 Task: Split terminal of powershell.
Action: Mouse moved to (182, 13)
Screenshot: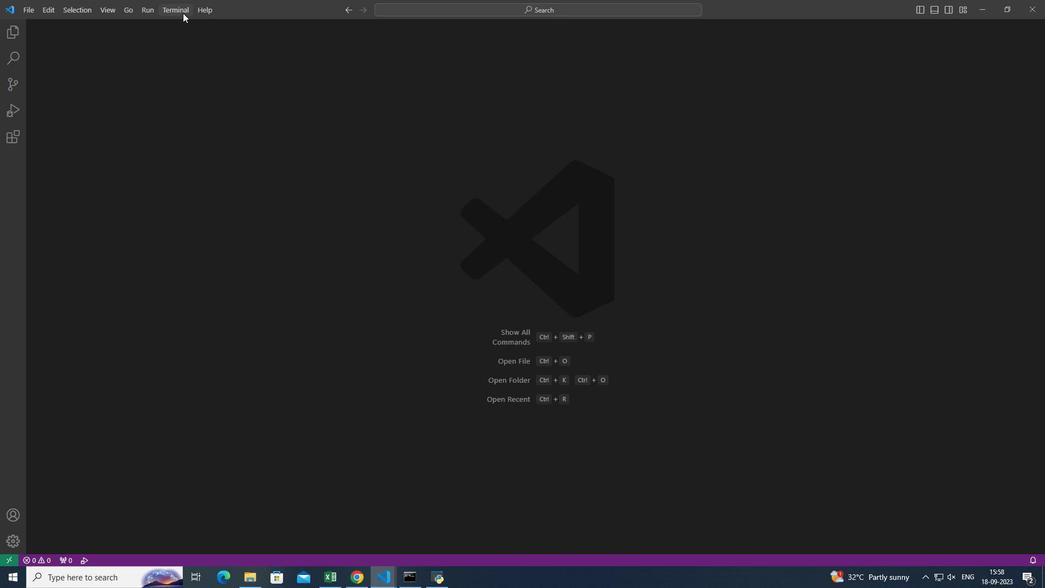 
Action: Mouse pressed left at (182, 13)
Screenshot: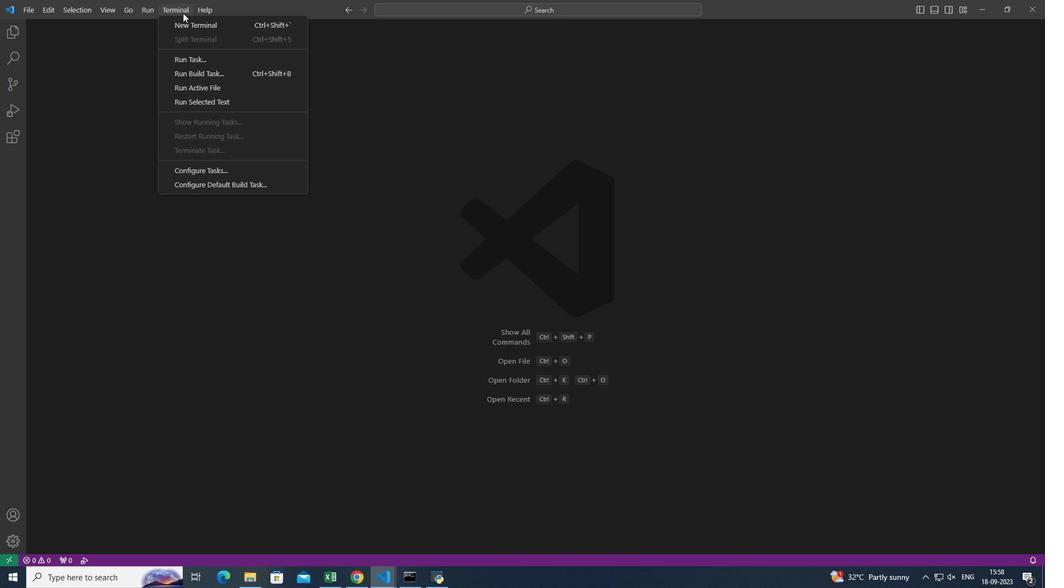 
Action: Mouse moved to (248, 25)
Screenshot: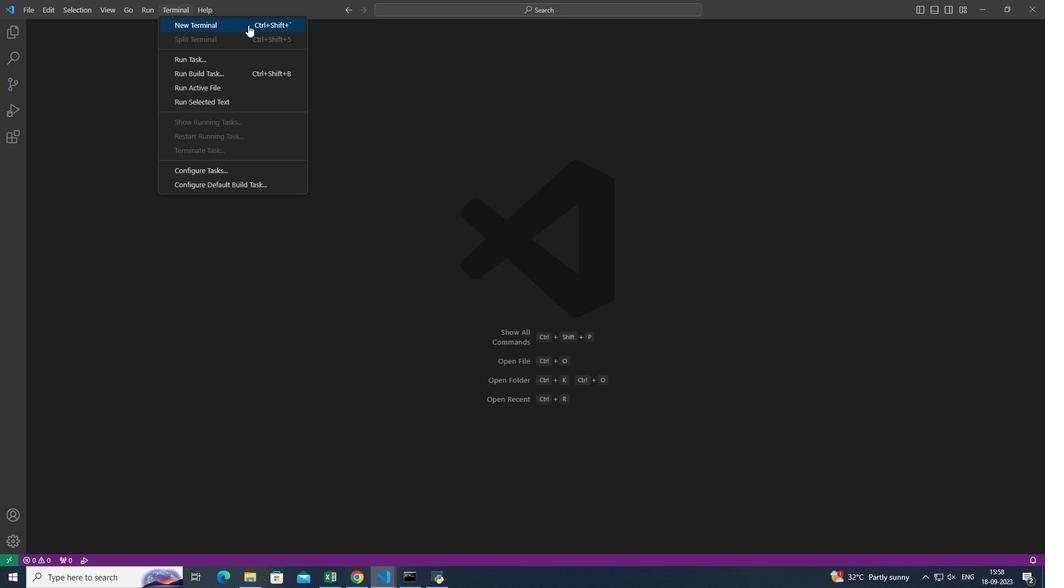 
Action: Mouse pressed left at (248, 25)
Screenshot: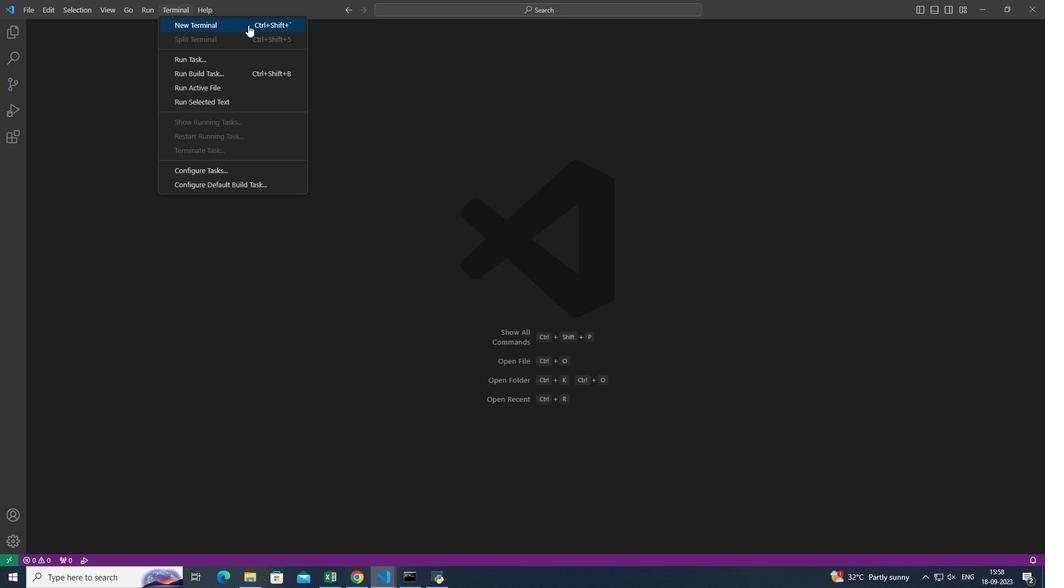 
Action: Mouse moved to (977, 423)
Screenshot: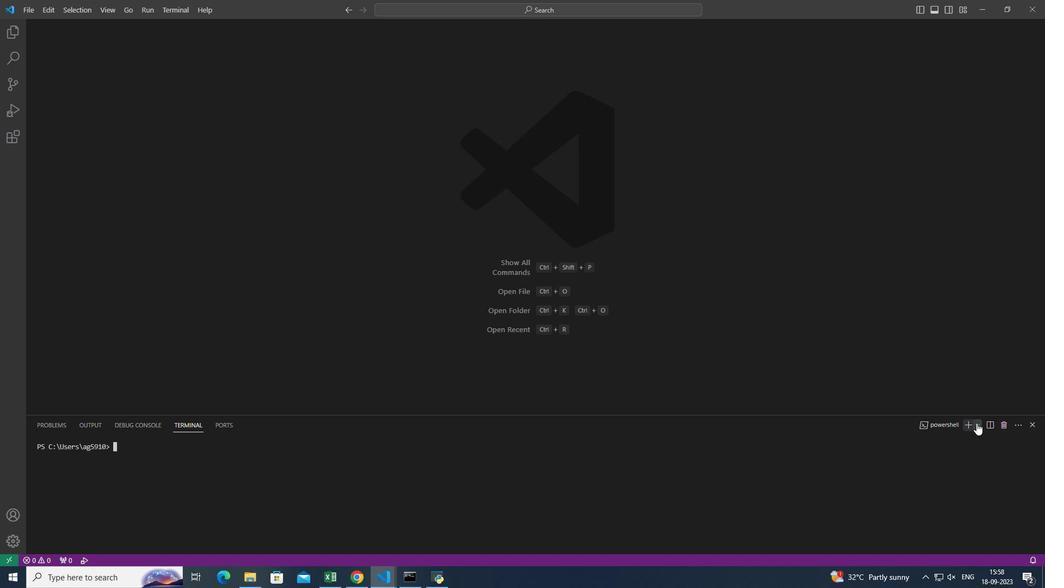
Action: Mouse pressed left at (977, 423)
Screenshot: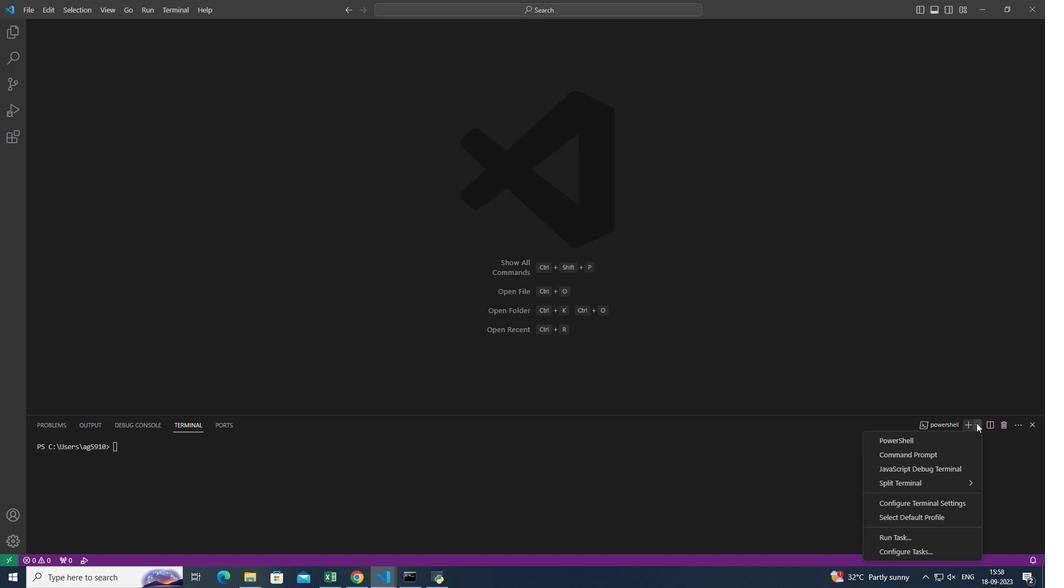 
Action: Mouse moved to (821, 483)
Screenshot: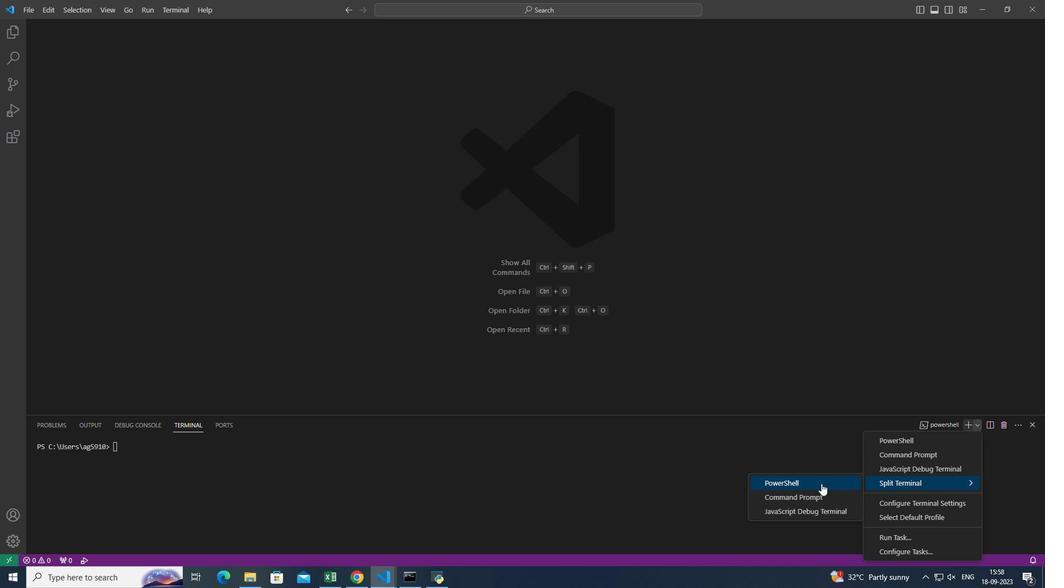 
Action: Mouse pressed left at (821, 483)
Screenshot: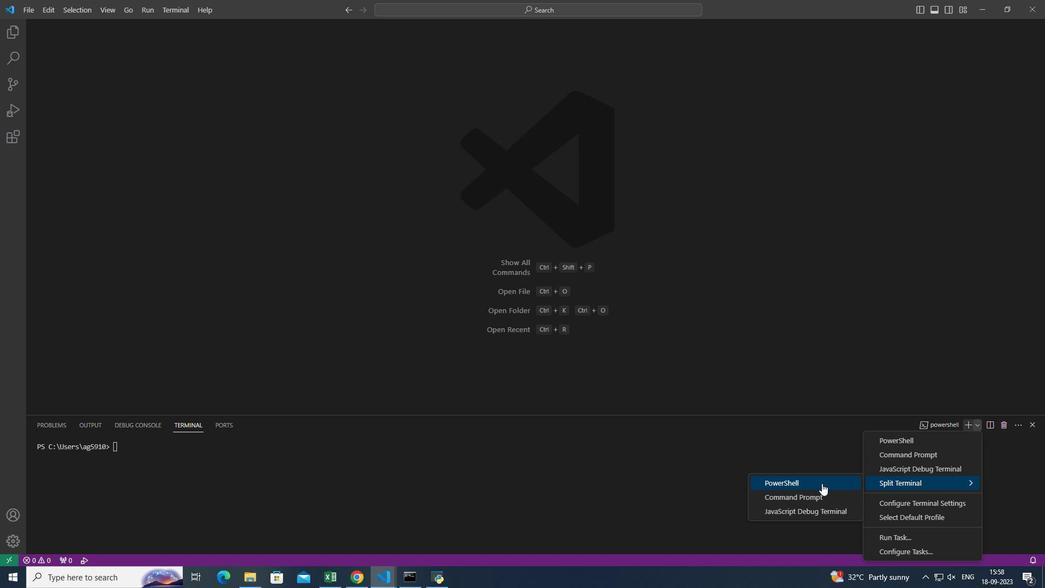 
Action: Mouse moved to (920, 547)
Screenshot: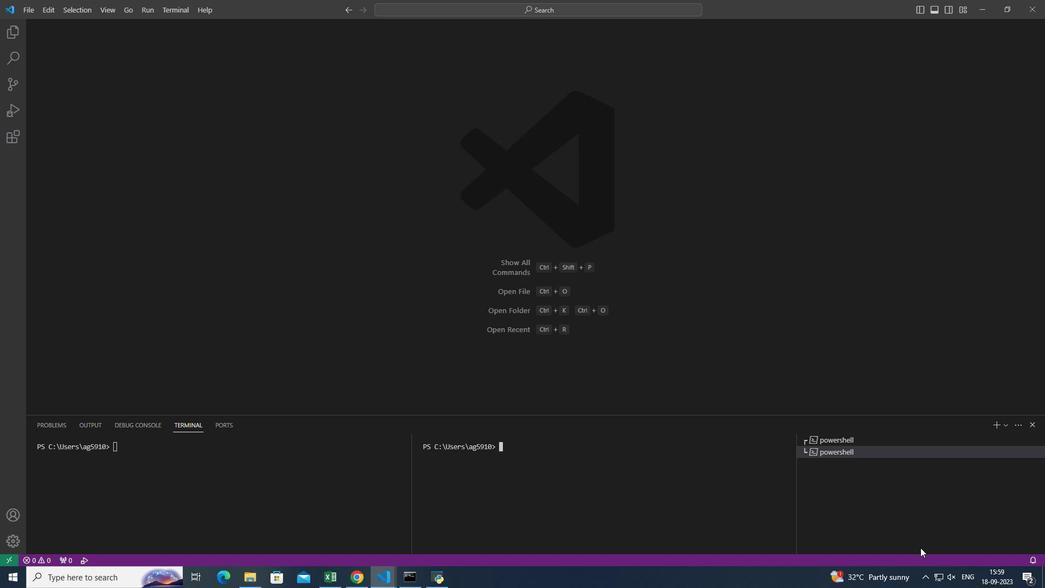 
